 Task: Create a task  Authentication tokens not being refreshed causing users to be logged out unexpectedly , assign it to team member softage.8@softage.net in the project XenonTech and update the status of the task to  Off Track , set the priority of the task to Medium.
Action: Mouse moved to (49, 469)
Screenshot: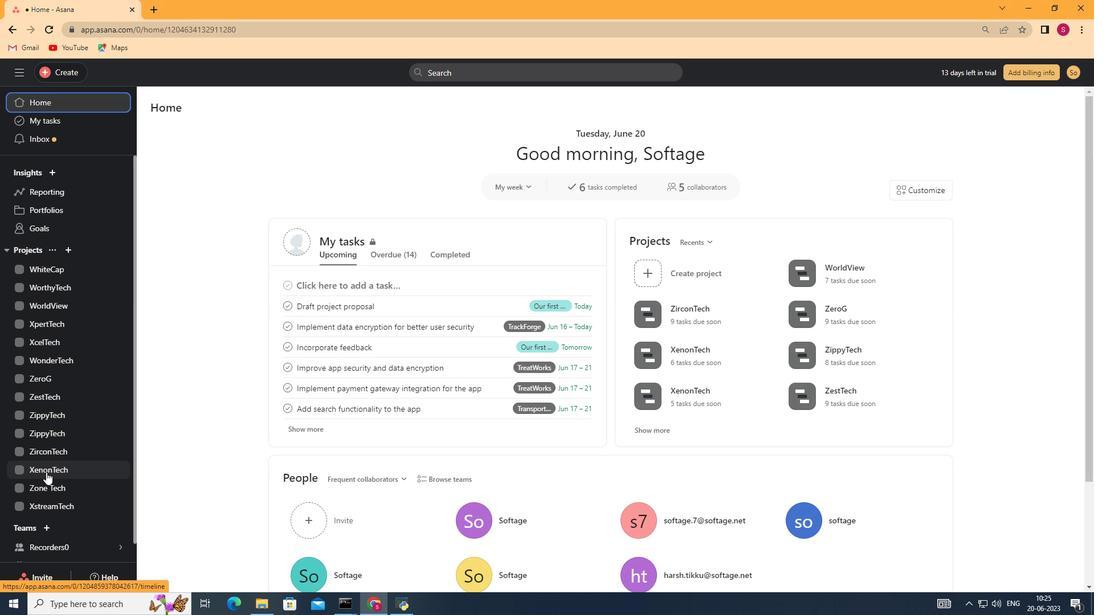 
Action: Mouse pressed left at (49, 469)
Screenshot: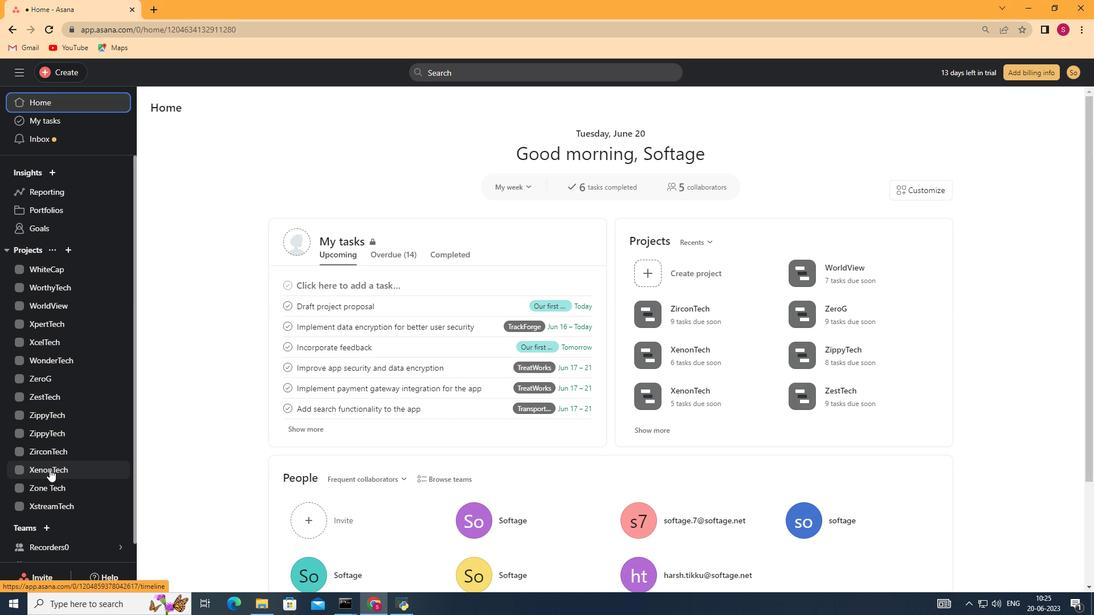 
Action: Mouse moved to (177, 162)
Screenshot: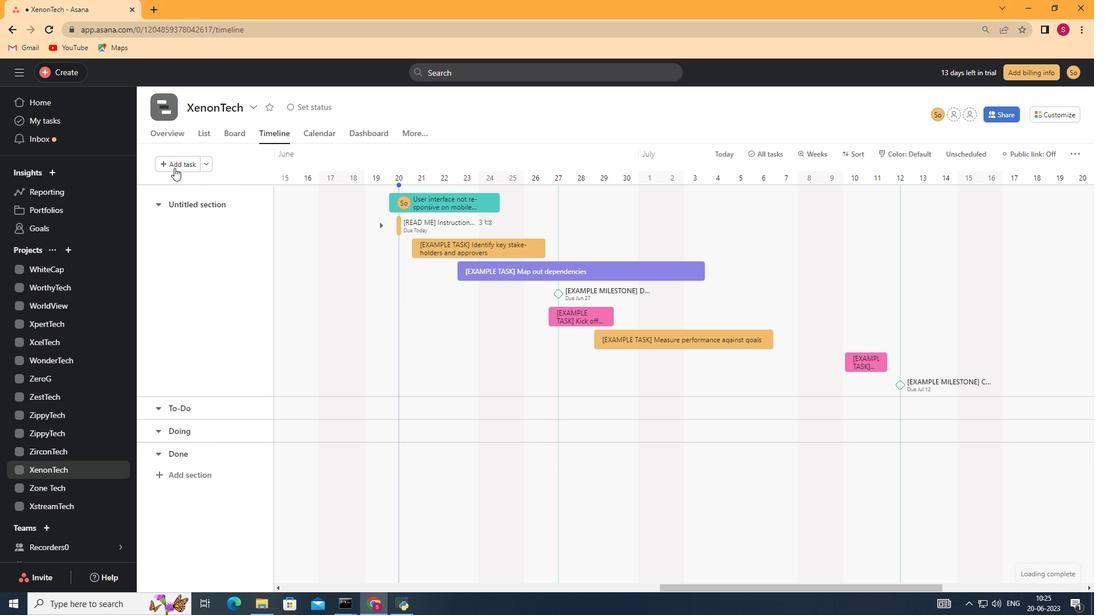 
Action: Mouse pressed left at (177, 162)
Screenshot: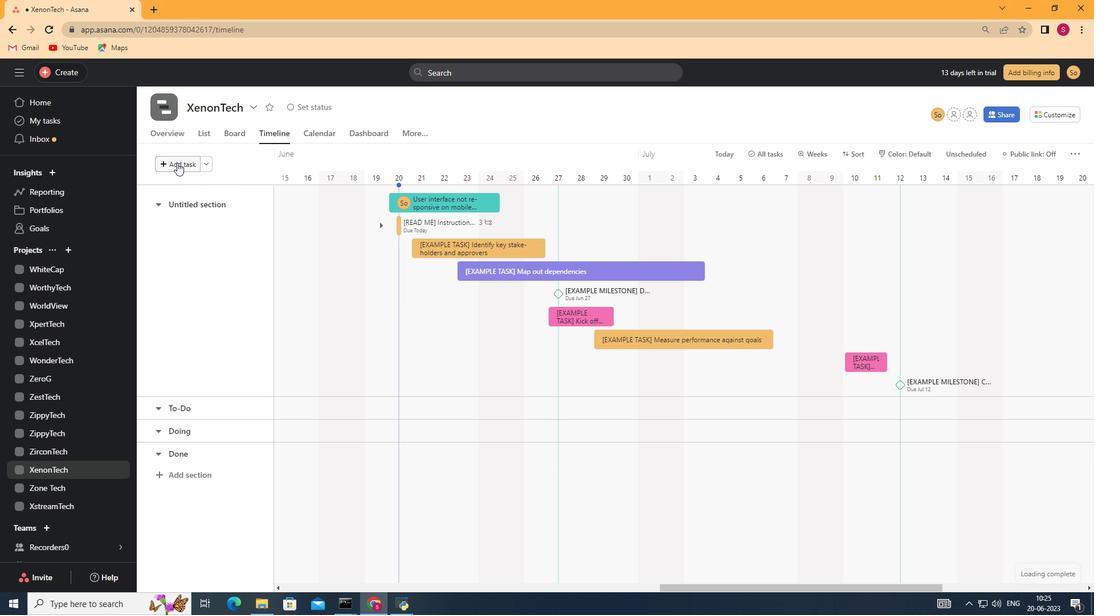 
Action: Mouse moved to (415, 203)
Screenshot: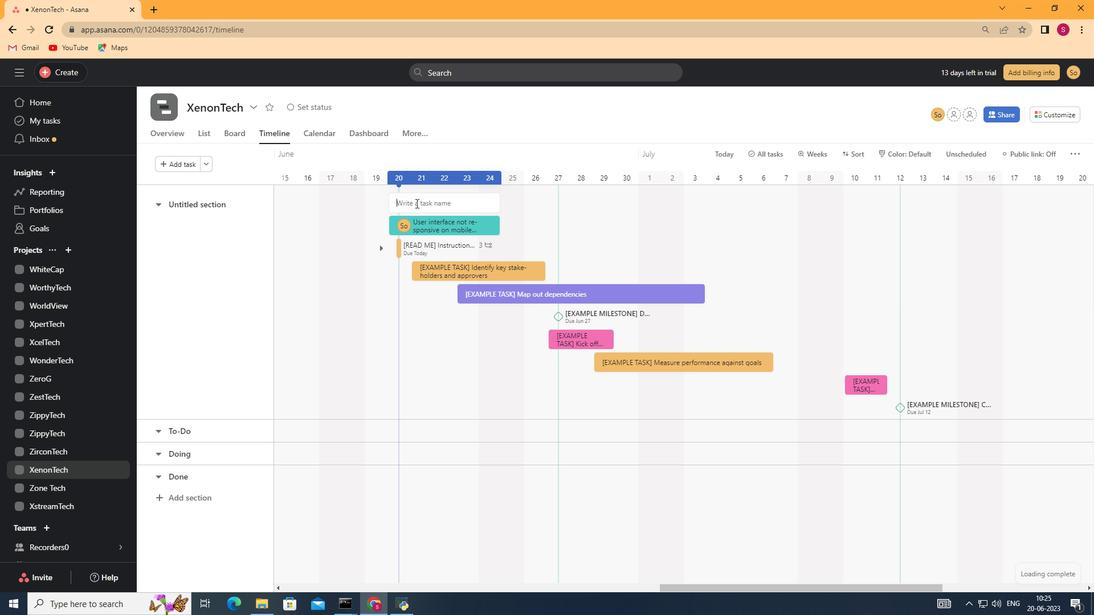 
Action: Mouse pressed left at (415, 203)
Screenshot: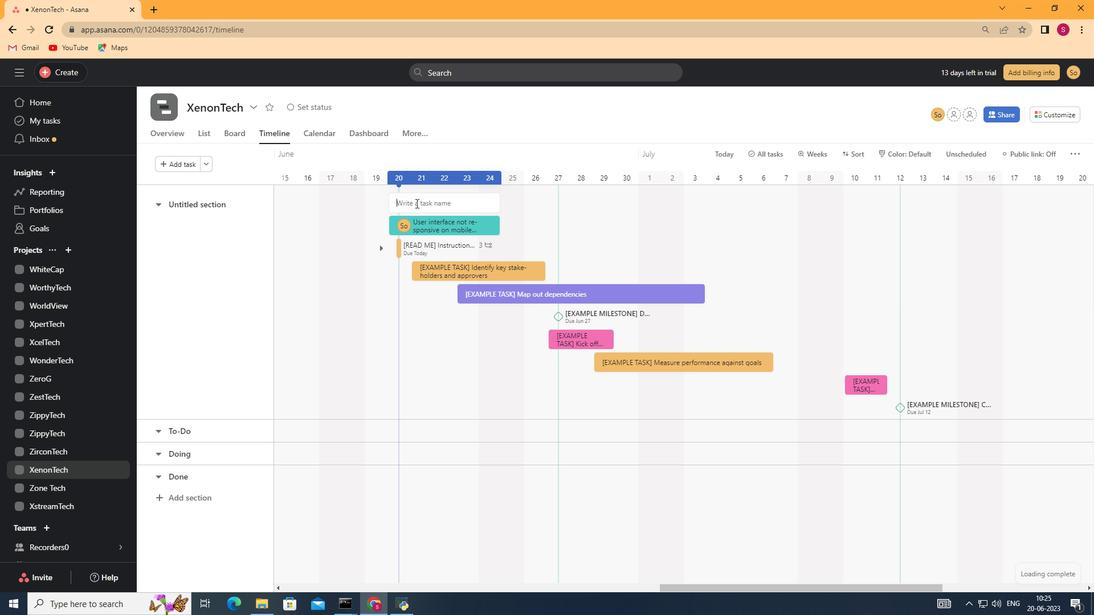 
Action: Mouse moved to (414, 203)
Screenshot: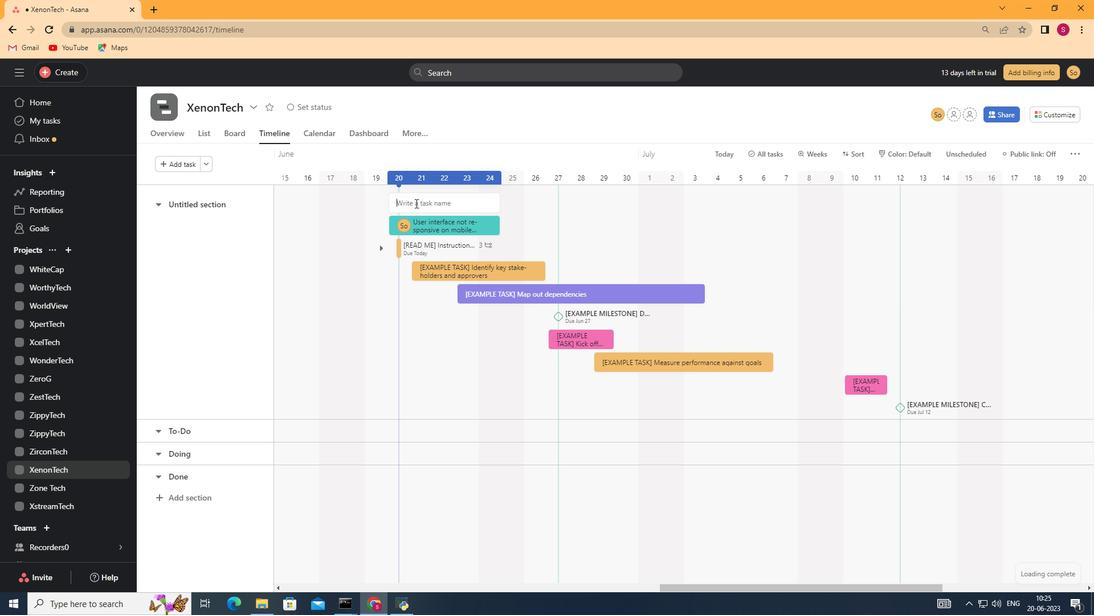 
Action: Key pressed <Key.shift>Authentication<Key.space>tokens<Key.space>not<Key.space>being<Key.space>refreshed<Key.space>causing<Key.space>userrs<Key.space><Key.left><Key.left><Key.backspace><Key.right><Key.right><Key.right>to<Key.space>be<Key.space>logged<Key.space>out<Key.space>unexpectedly<Key.enter>
Screenshot: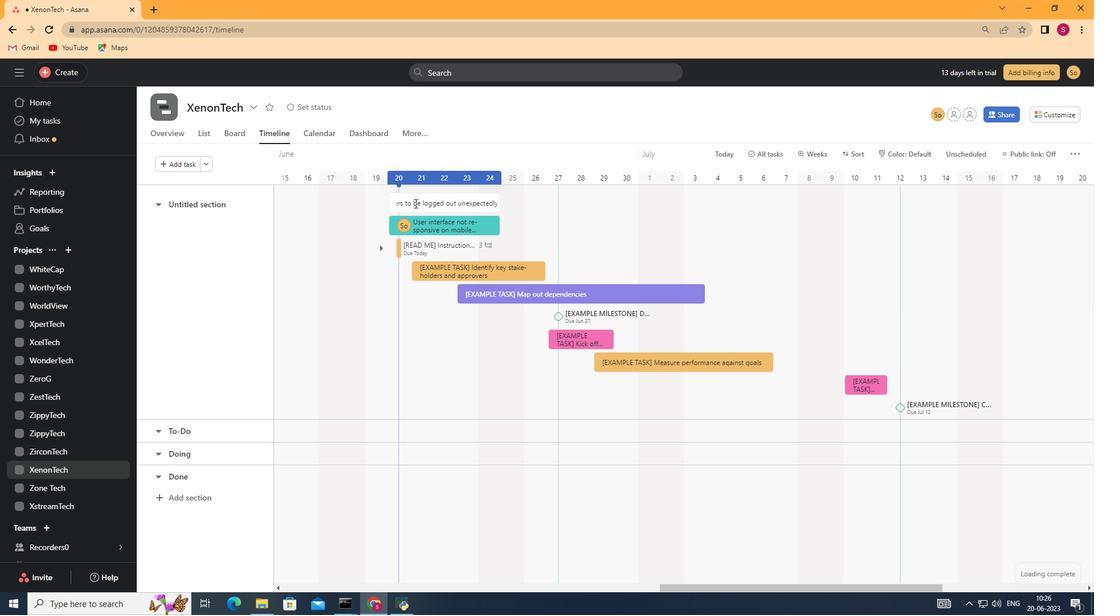 
Action: Mouse pressed left at (414, 203)
Screenshot: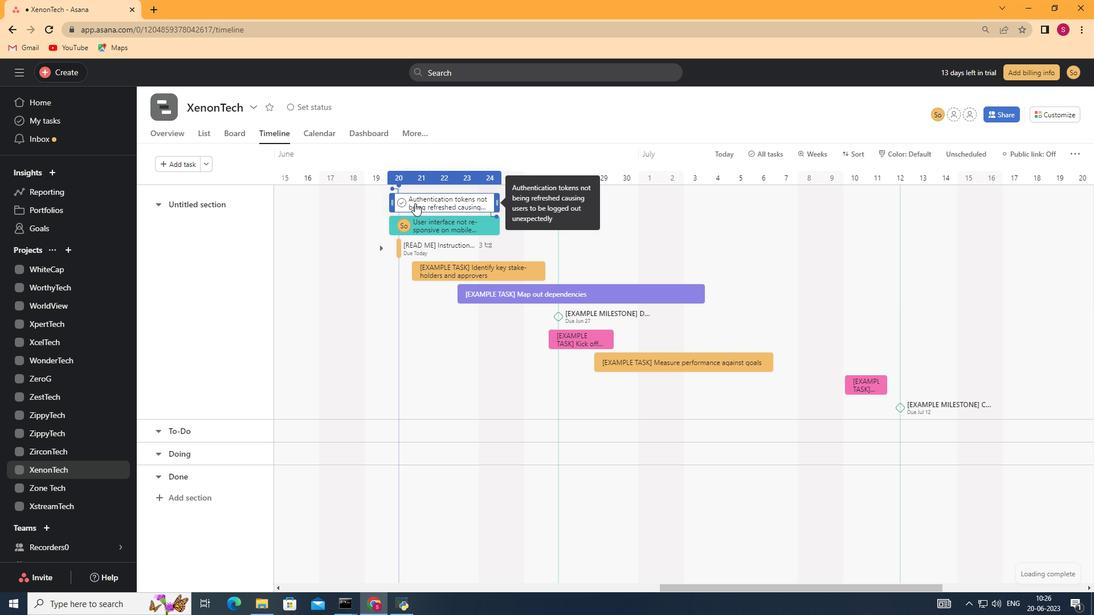 
Action: Mouse moved to (797, 246)
Screenshot: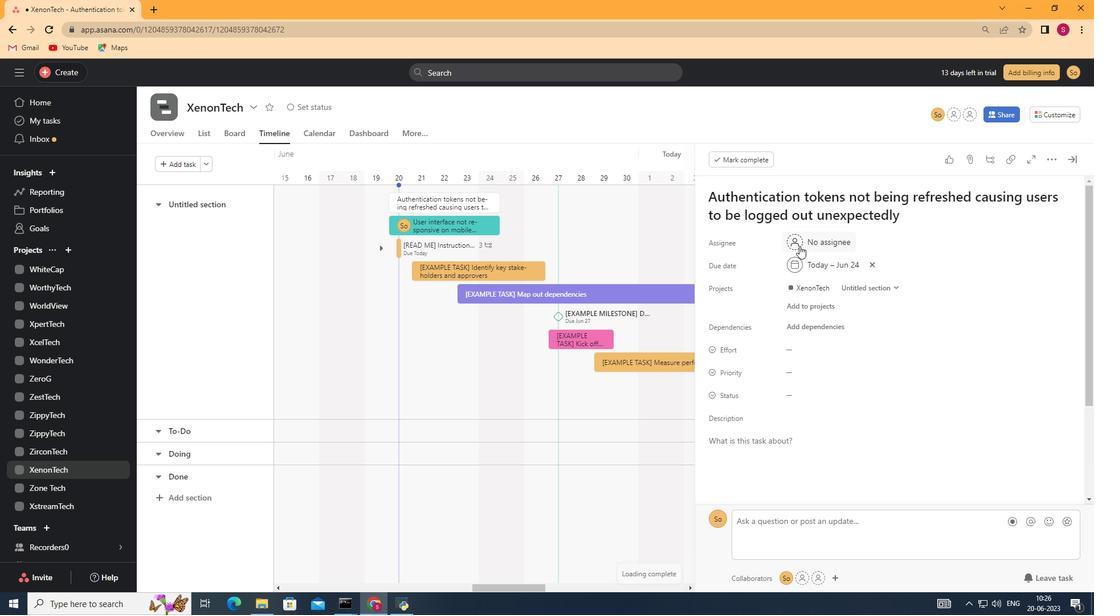 
Action: Mouse pressed left at (797, 246)
Screenshot: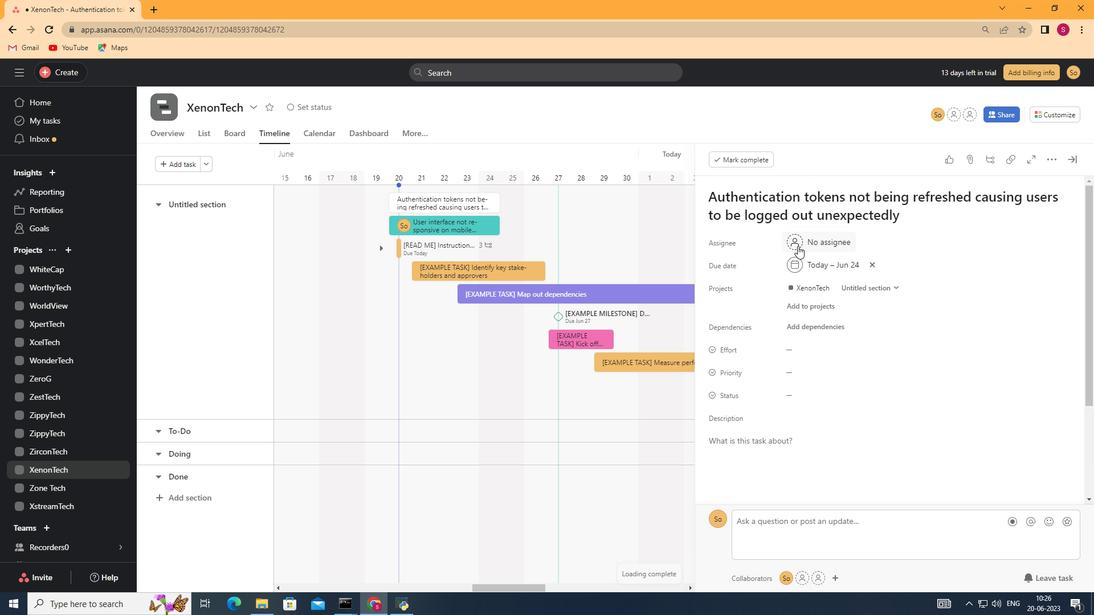 
Action: Mouse moved to (822, 245)
Screenshot: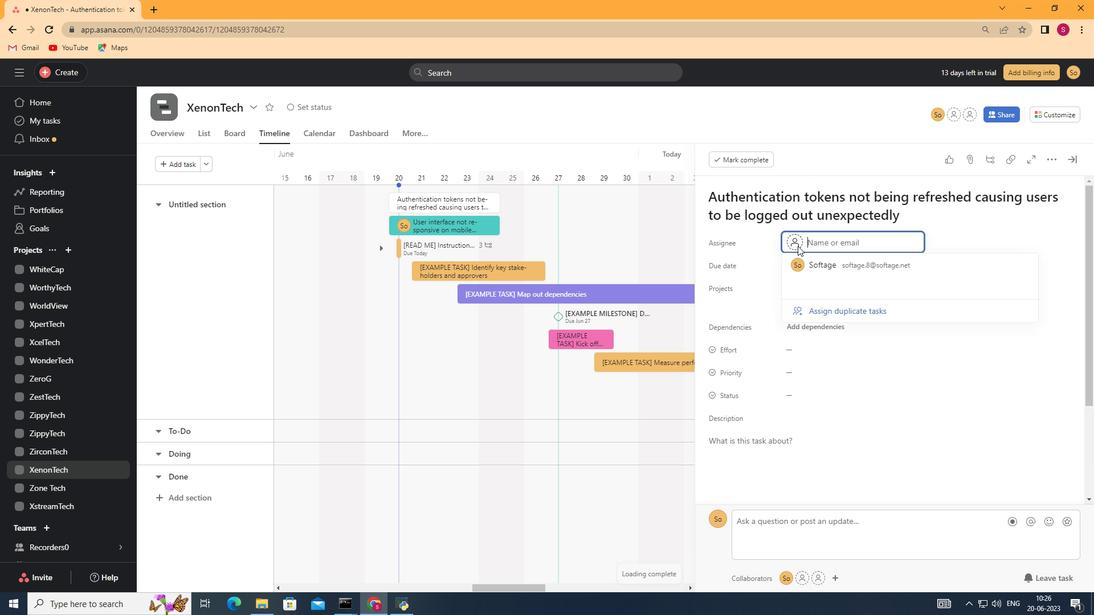 
Action: Key pressed softage.8<Key.shift>@softage.net<Key.enter>
Screenshot: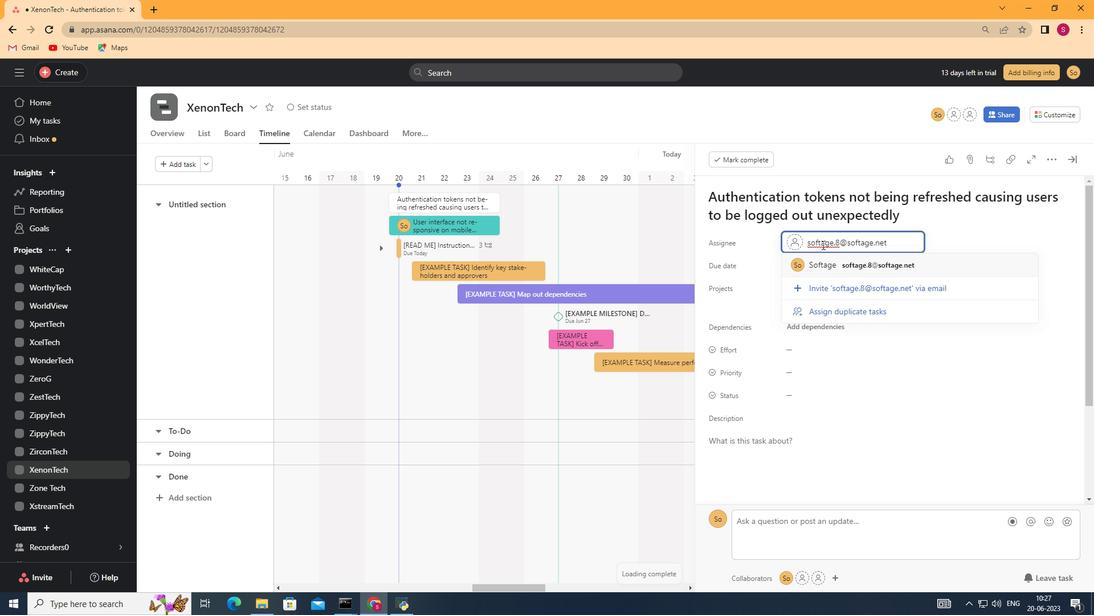 
Action: Mouse moved to (824, 390)
Screenshot: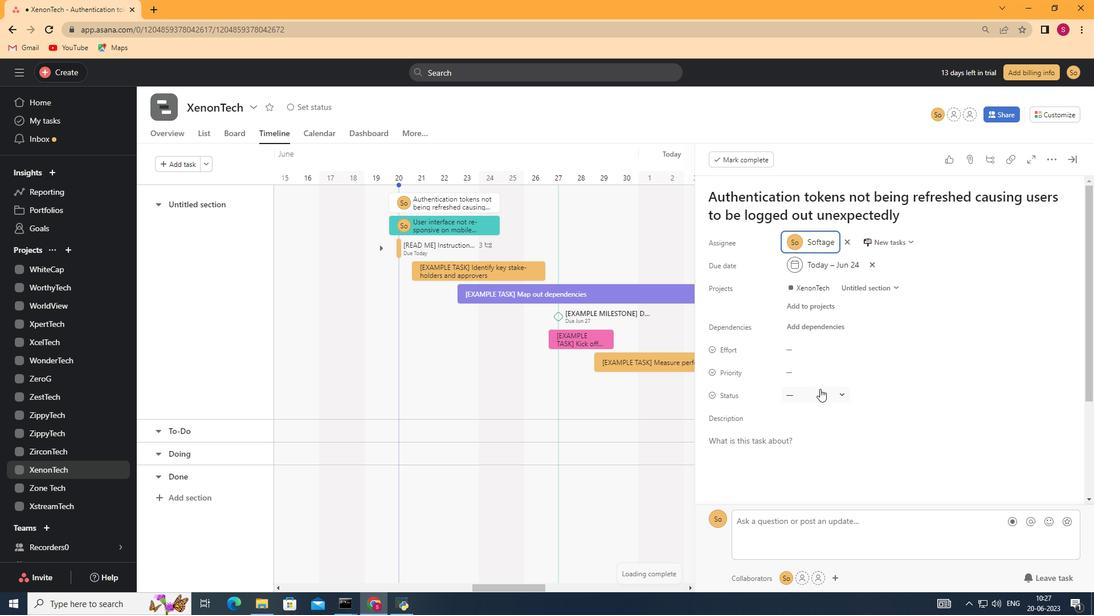 
Action: Mouse pressed left at (824, 390)
Screenshot: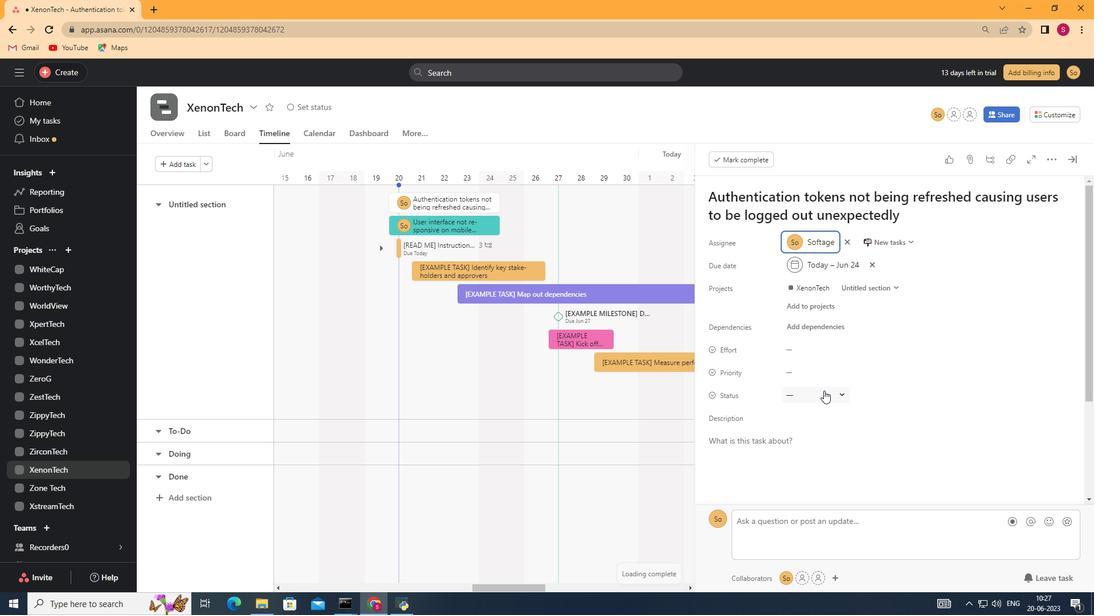 
Action: Mouse moved to (849, 471)
Screenshot: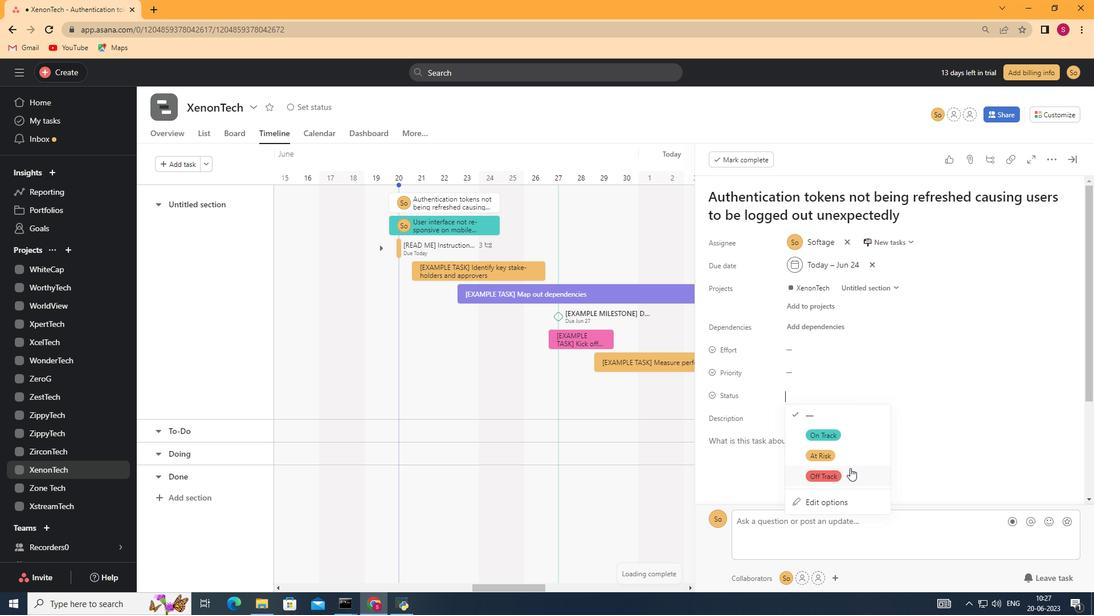
Action: Mouse pressed left at (849, 471)
Screenshot: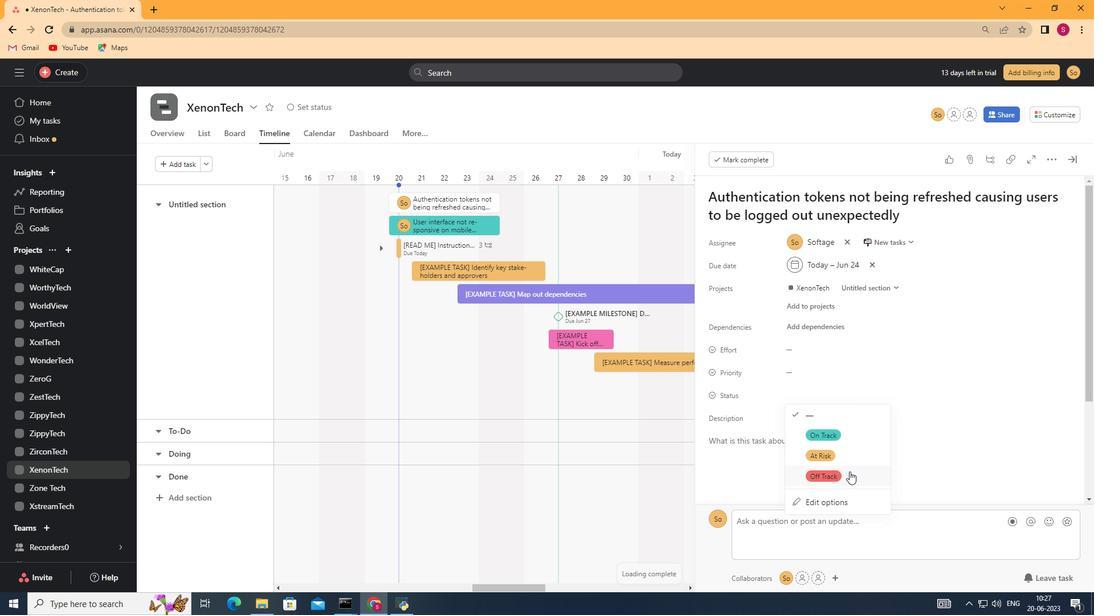 
Action: Mouse moved to (822, 370)
Screenshot: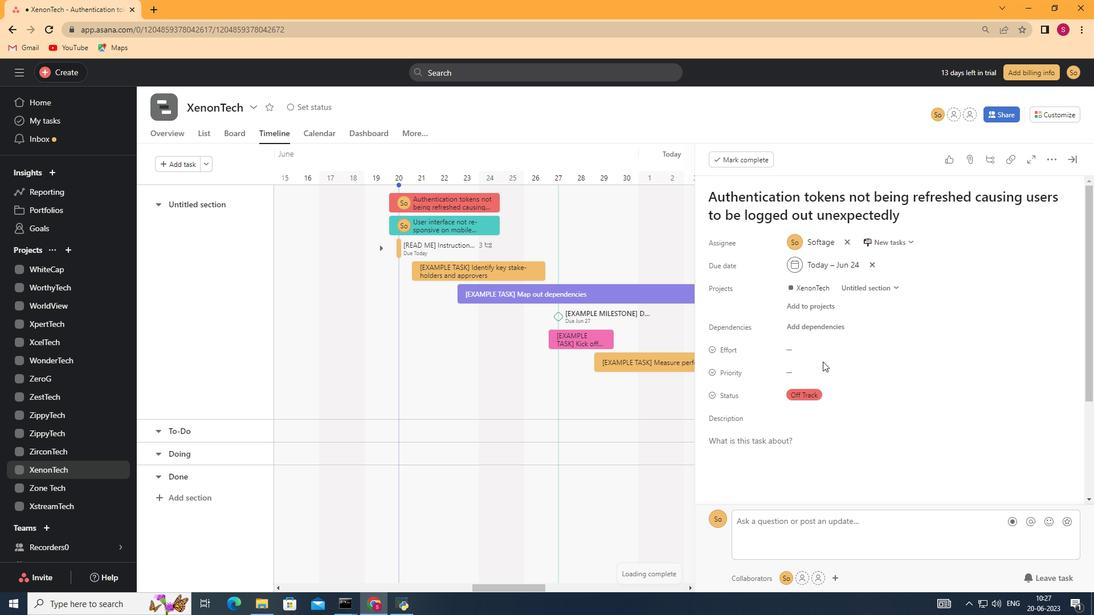 
Action: Mouse pressed left at (822, 370)
Screenshot: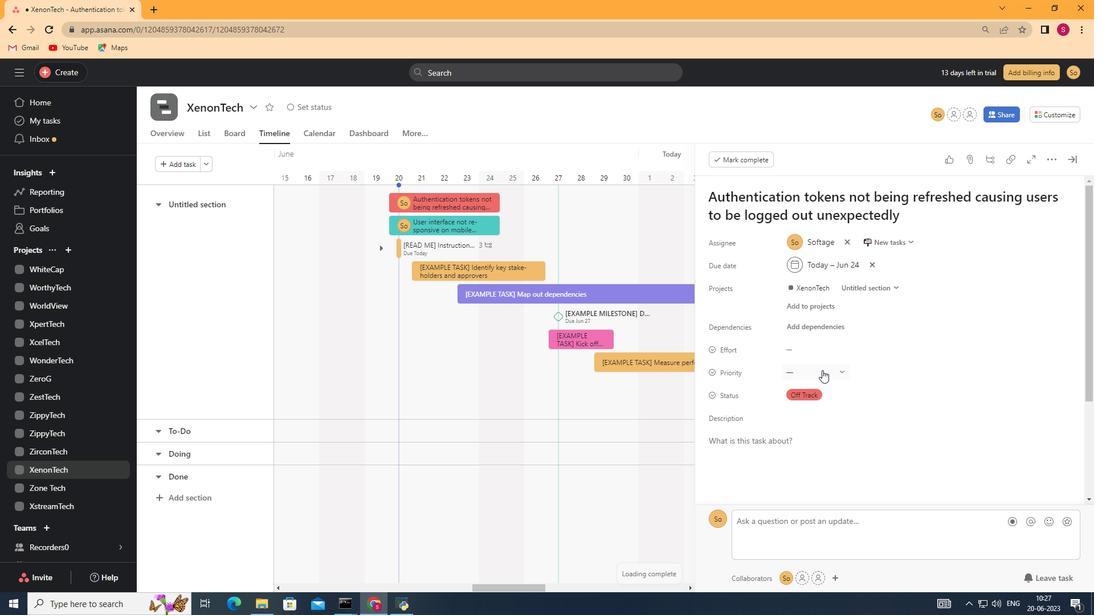 
Action: Mouse moved to (840, 433)
Screenshot: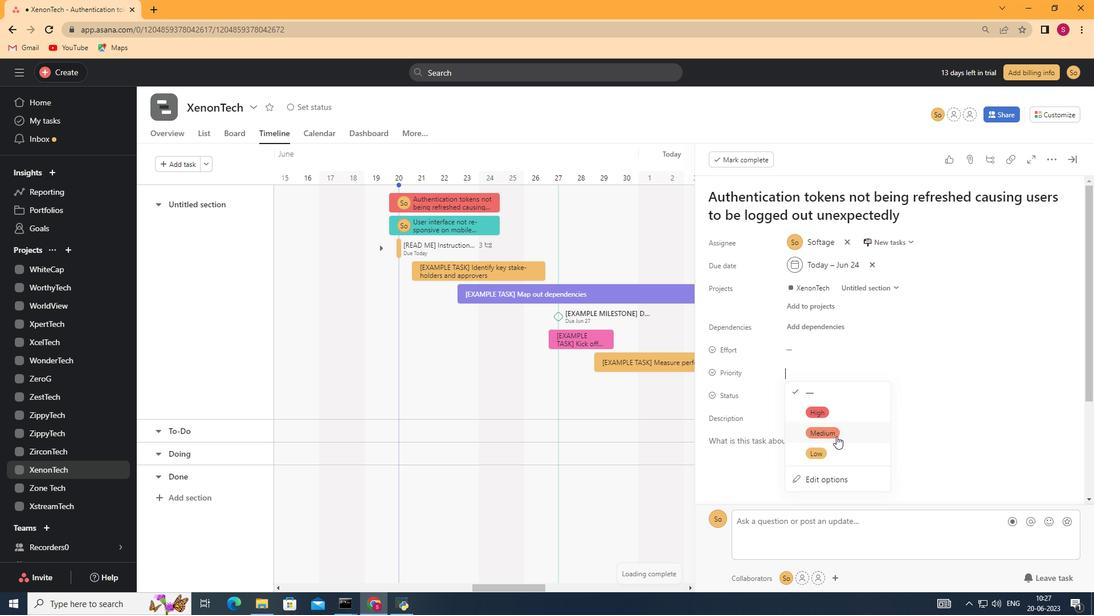 
Action: Mouse pressed left at (840, 433)
Screenshot: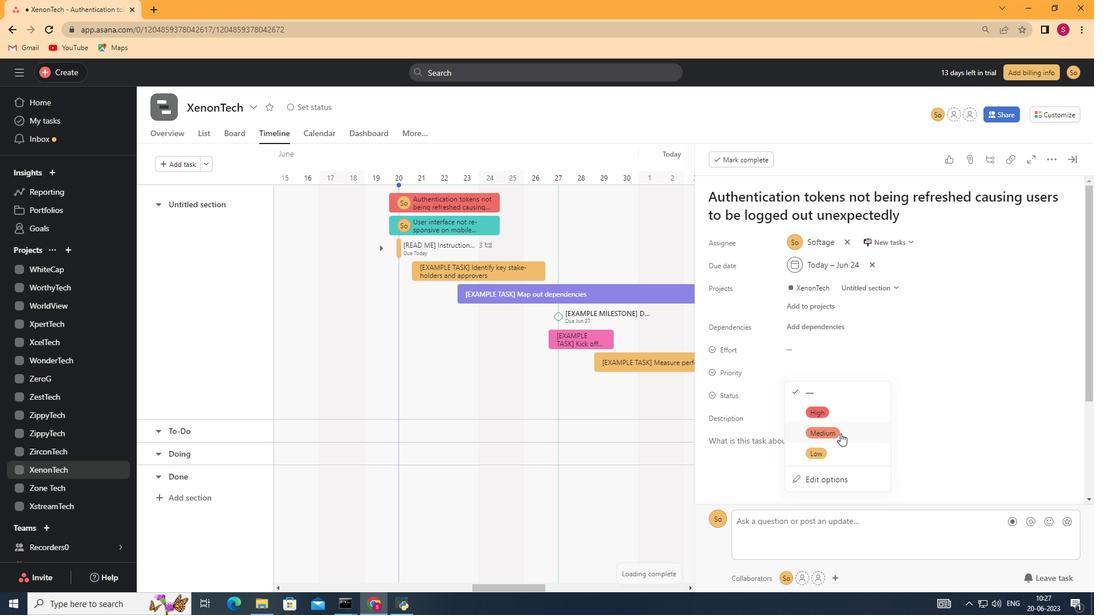 
Action: Mouse moved to (841, 433)
Screenshot: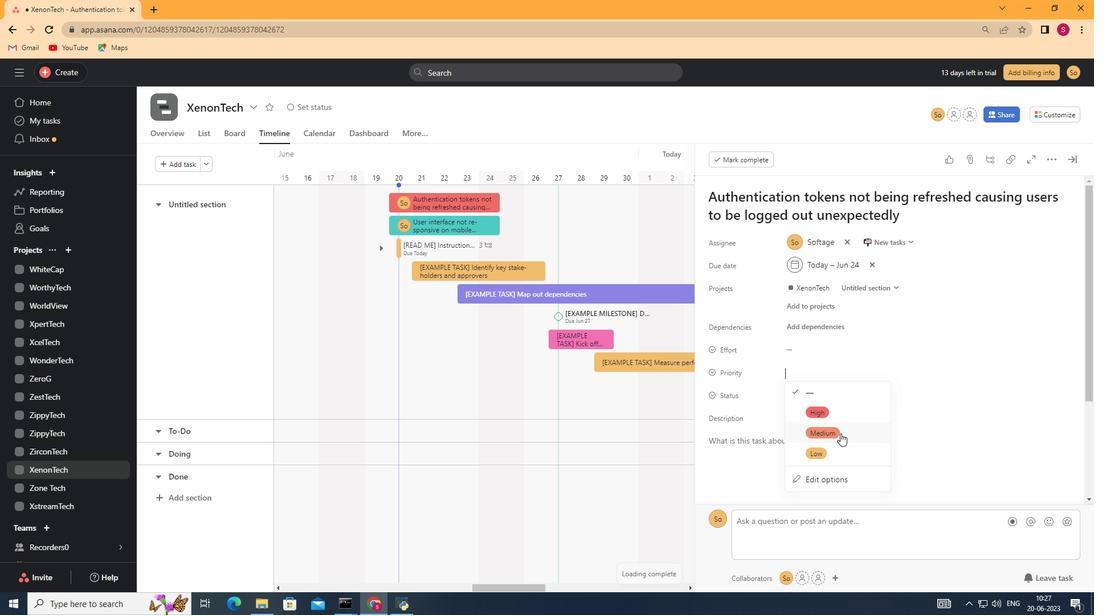 
